 Task: Create Issue Issue0000000385 in Backlog  in Scrum Project Project0000000077 in Jira. Create Issue Issue0000000386 in Backlog  in Scrum Project Project0000000078 in Jira. Create Issue Issue0000000387 in Backlog  in Scrum Project Project0000000078 in Jira. Create Issue Issue0000000388 in Backlog  in Scrum Project Project0000000078 in Jira. Create Issue Issue0000000389 in Backlog  in Scrum Project Project0000000078 in Jira
Action: Mouse moved to (67, 224)
Screenshot: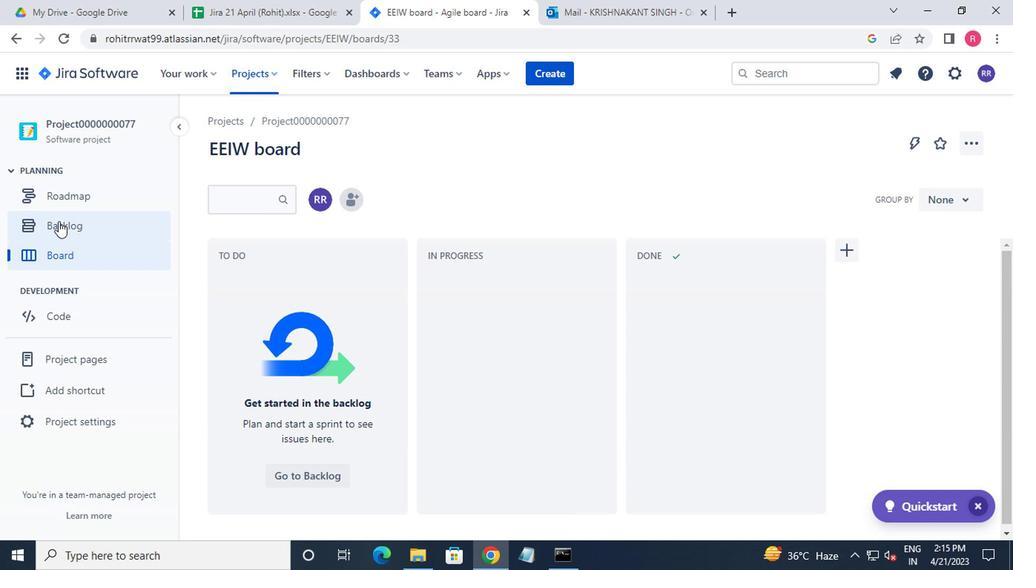 
Action: Mouse pressed left at (67, 224)
Screenshot: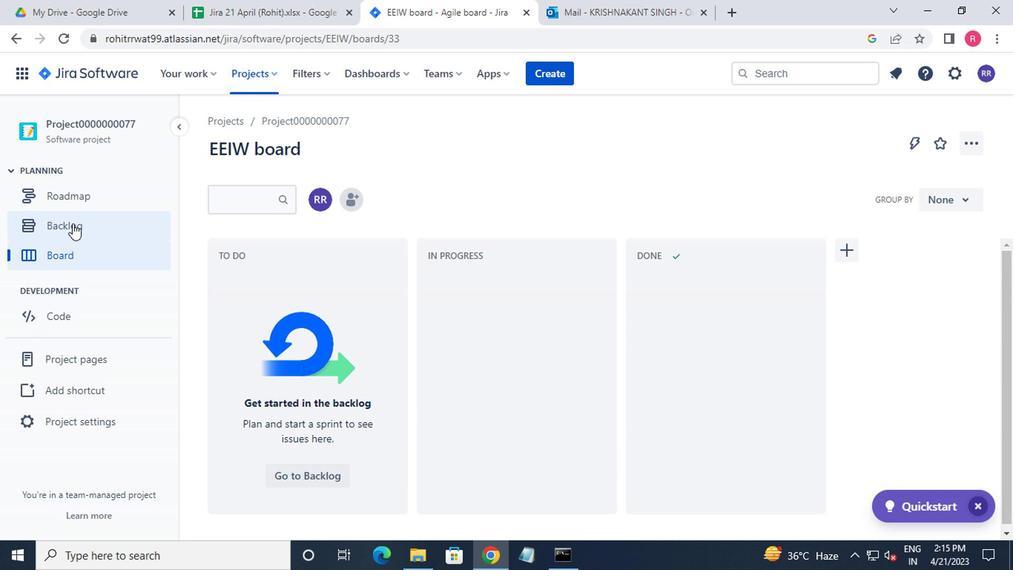
Action: Mouse moved to (213, 328)
Screenshot: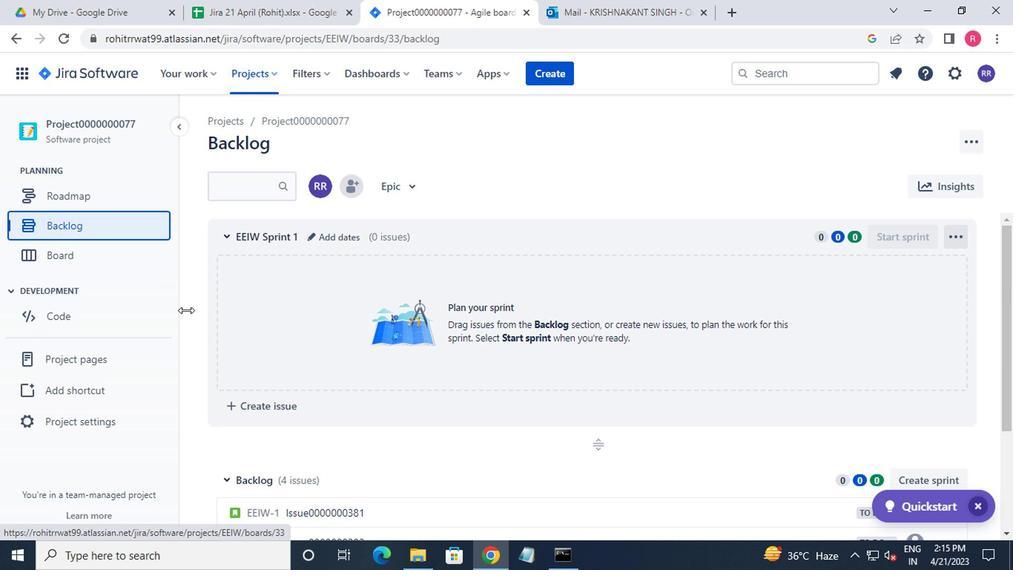 
Action: Mouse scrolled (213, 327) with delta (0, 0)
Screenshot: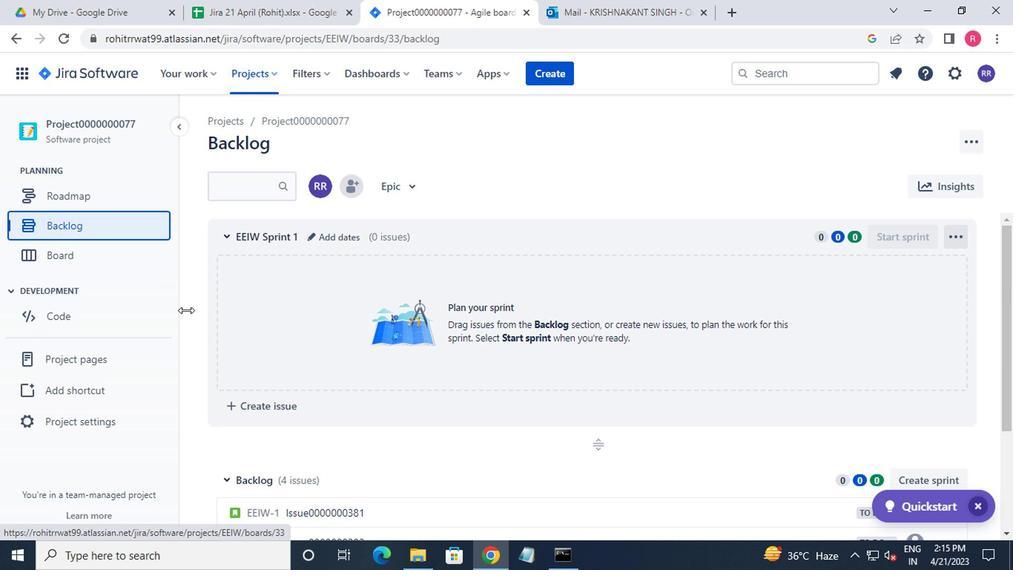 
Action: Mouse moved to (228, 340)
Screenshot: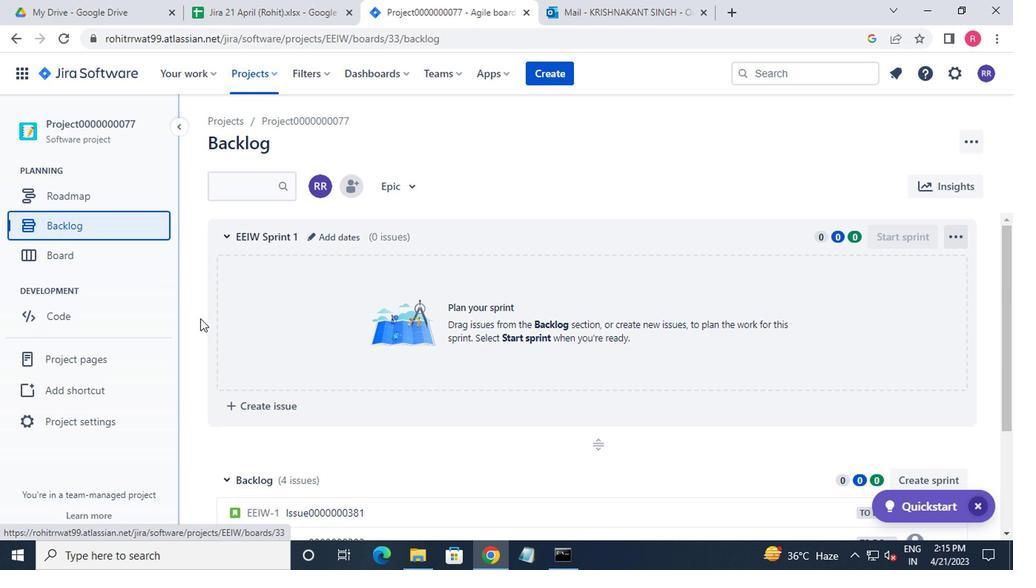 
Action: Mouse scrolled (228, 339) with delta (0, -1)
Screenshot: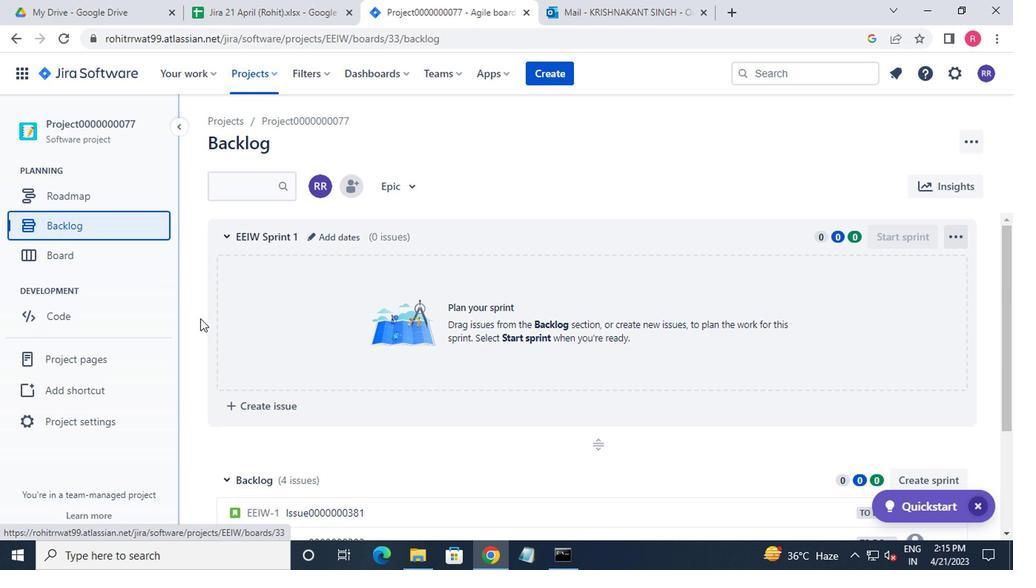 
Action: Mouse moved to (235, 344)
Screenshot: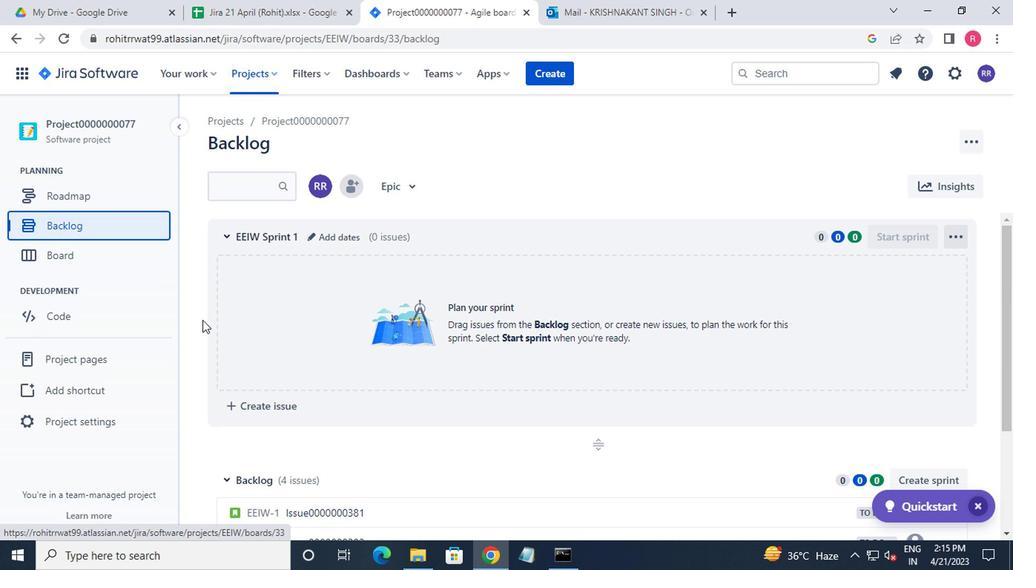 
Action: Mouse scrolled (235, 344) with delta (0, 0)
Screenshot: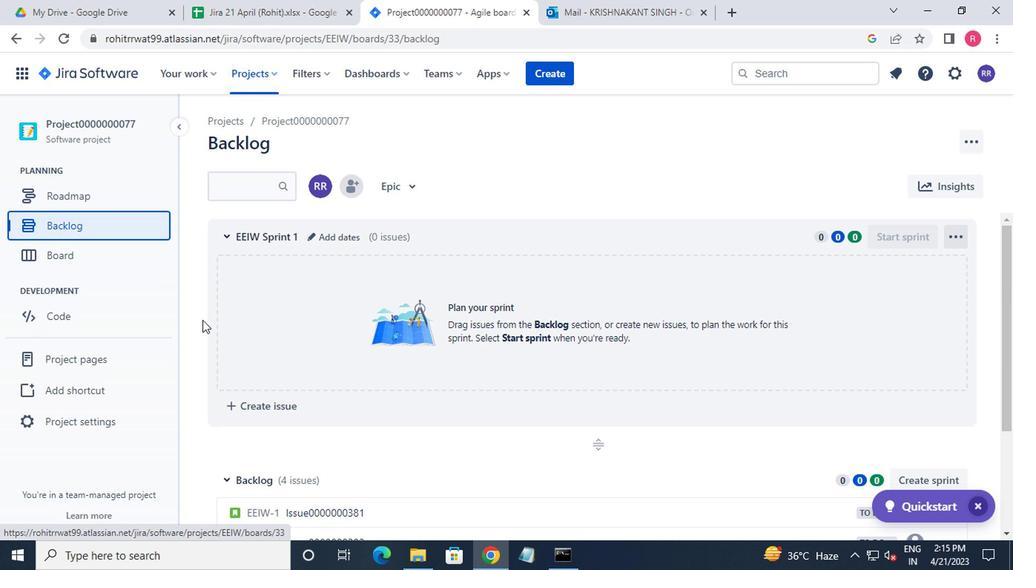 
Action: Mouse moved to (236, 345)
Screenshot: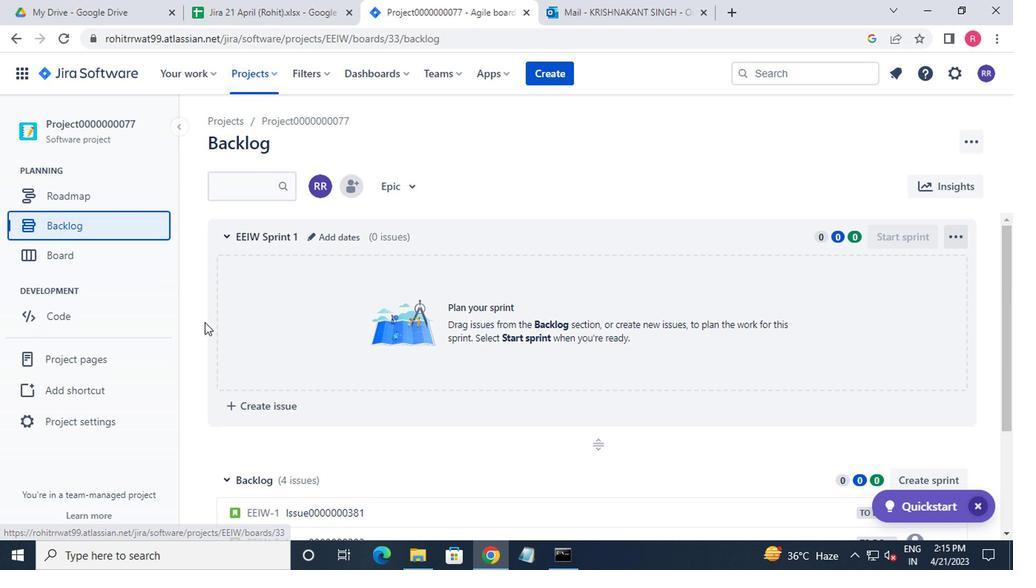 
Action: Mouse scrolled (236, 344) with delta (0, -1)
Screenshot: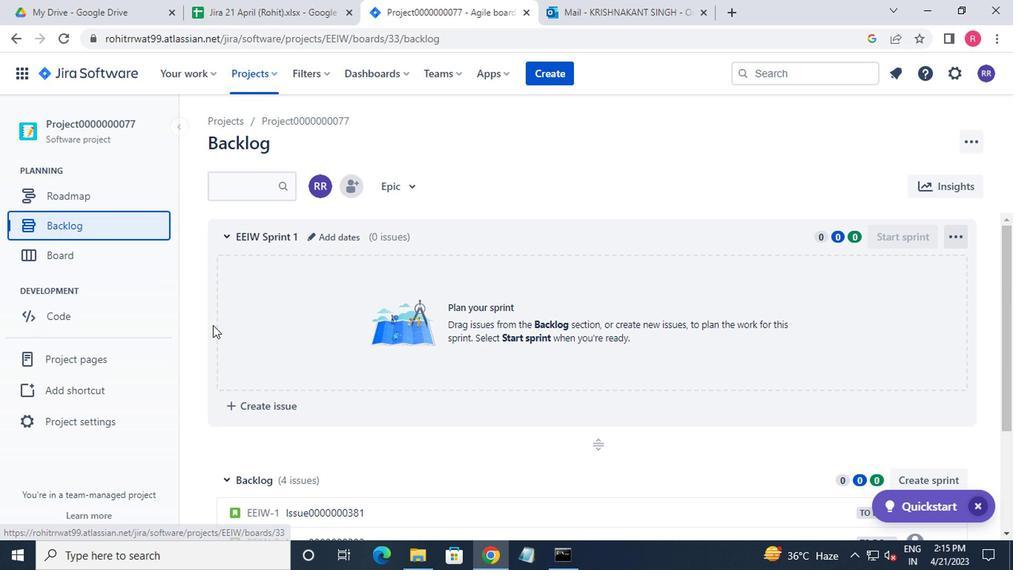 
Action: Mouse moved to (237, 346)
Screenshot: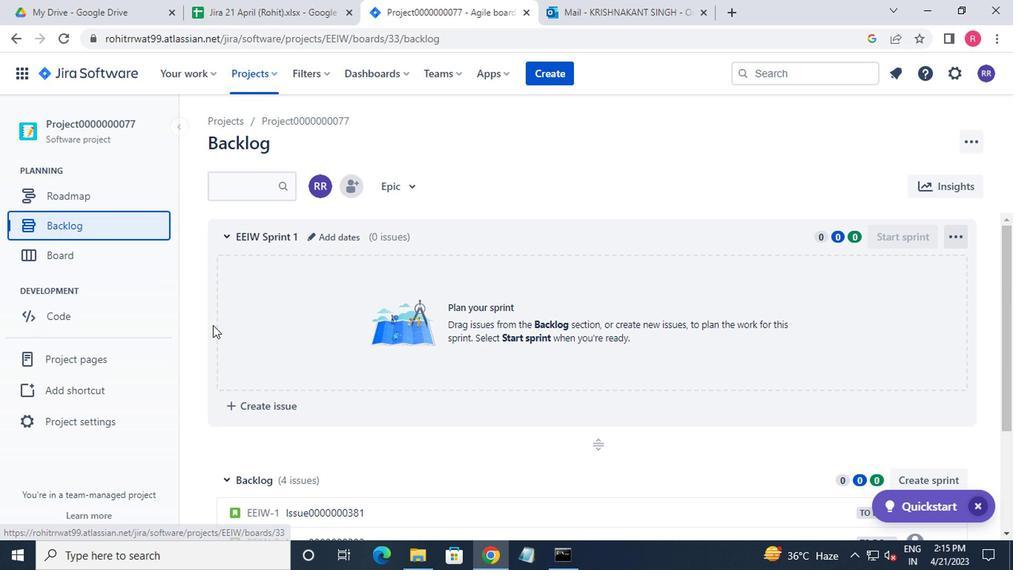 
Action: Mouse scrolled (237, 345) with delta (0, 0)
Screenshot: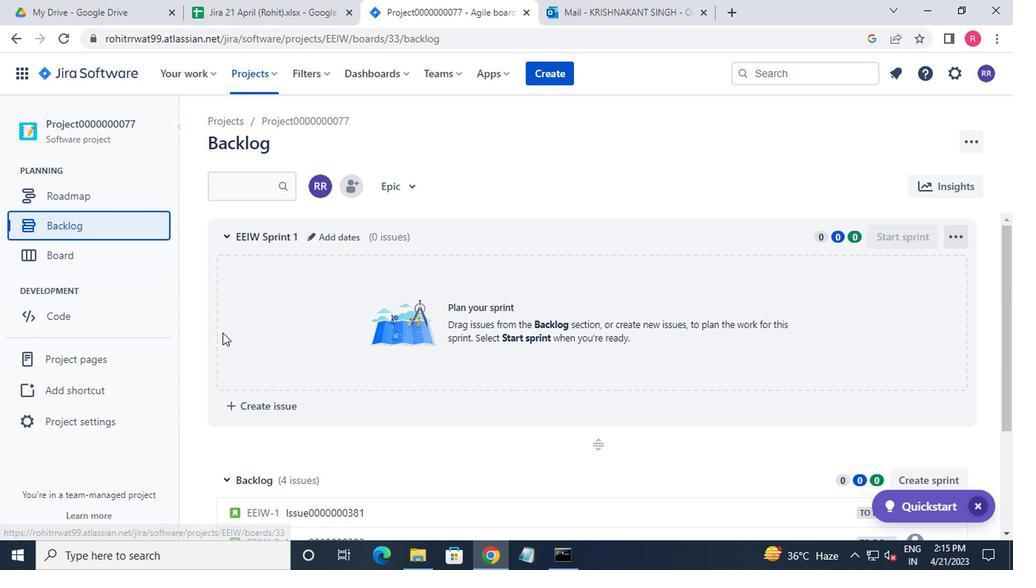 
Action: Mouse moved to (253, 477)
Screenshot: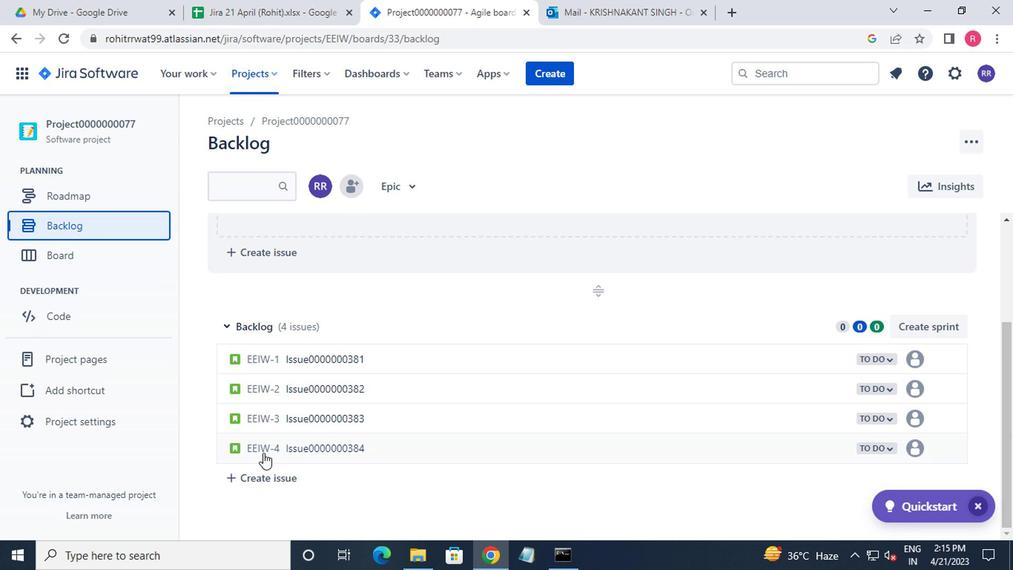 
Action: Mouse pressed left at (253, 477)
Screenshot: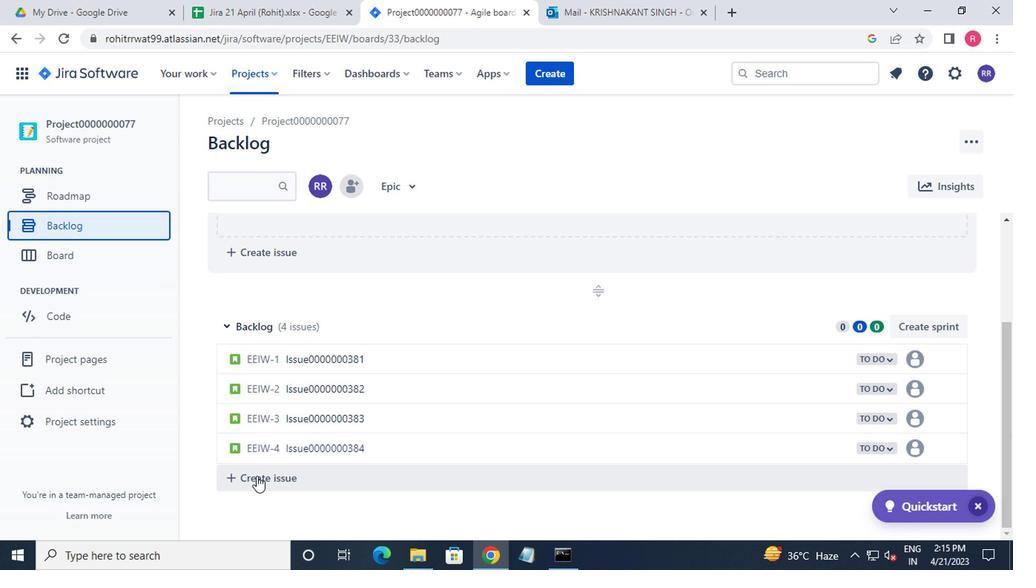
Action: Mouse moved to (259, 358)
Screenshot: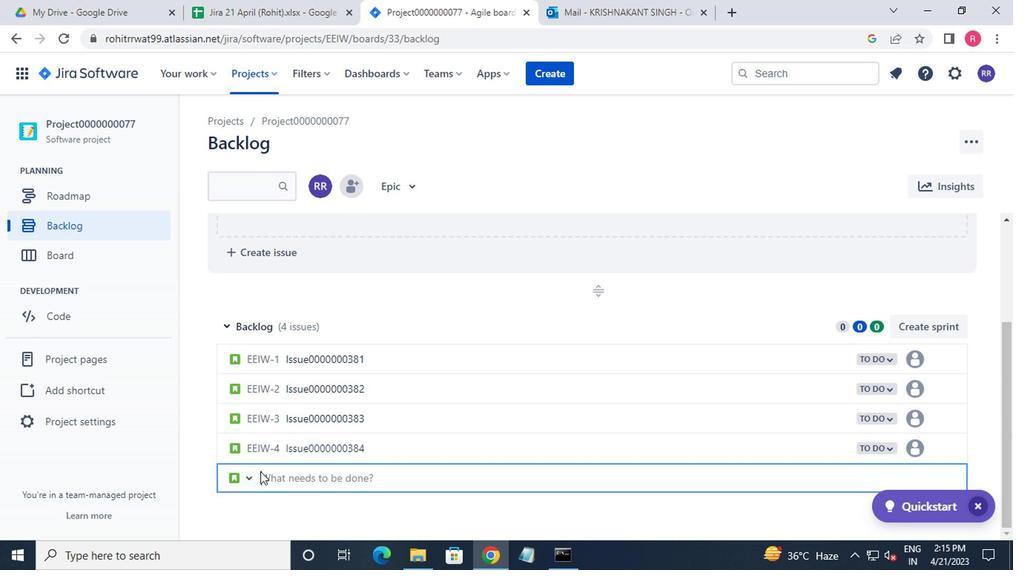 
Action: Key pressed <Key.shift_r>Issue0000000384<Key.backspace>5<Key.enter>
Screenshot: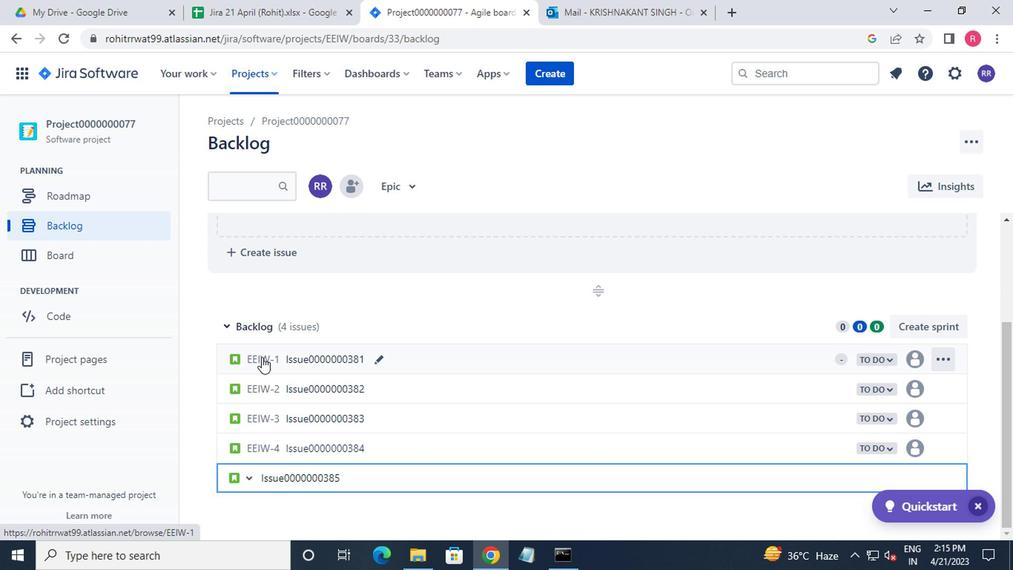 
Action: Mouse moved to (286, 73)
Screenshot: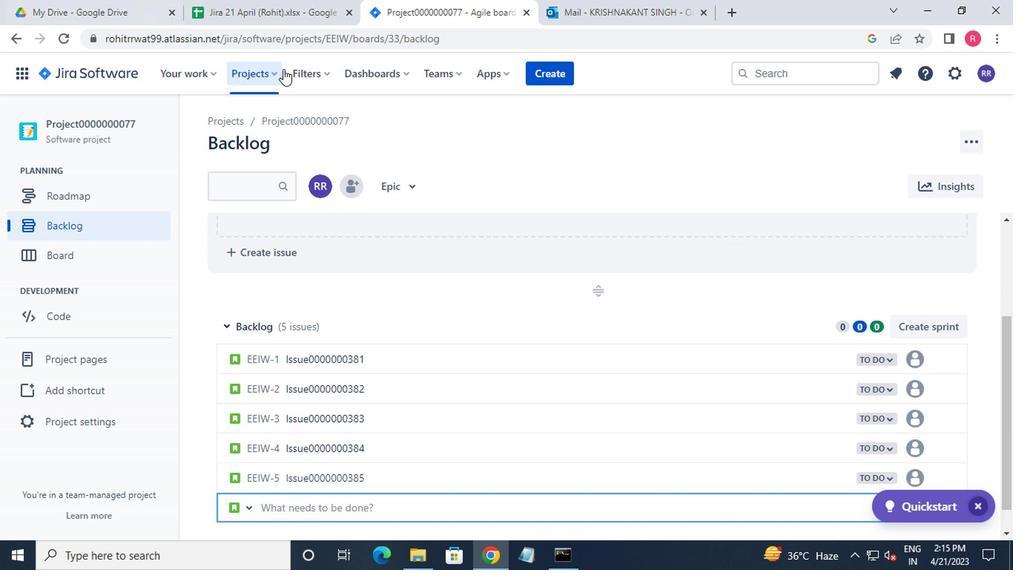 
Action: Mouse pressed left at (286, 73)
Screenshot: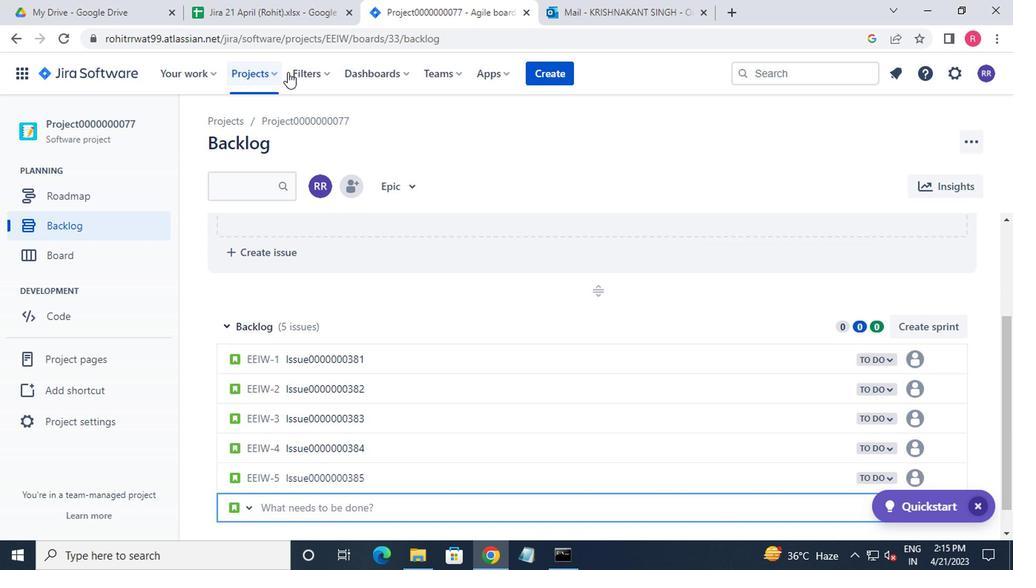 
Action: Mouse moved to (270, 79)
Screenshot: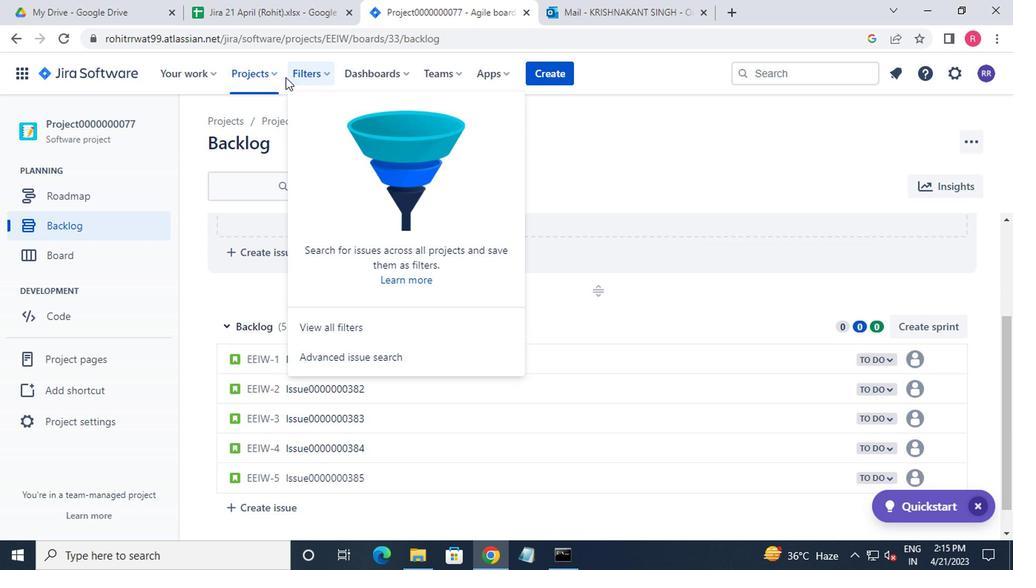 
Action: Mouse pressed left at (270, 79)
Screenshot: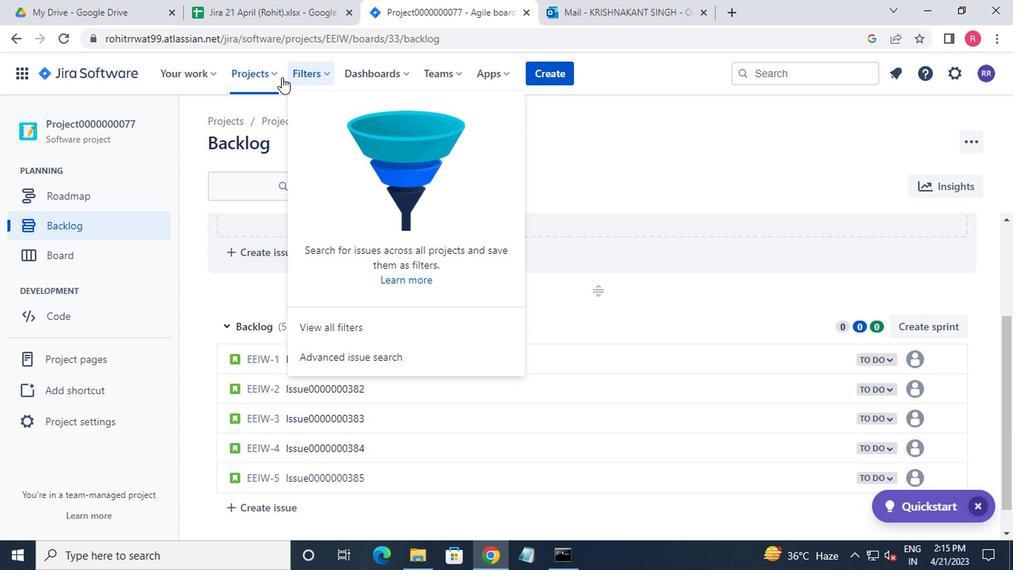 
Action: Mouse moved to (307, 165)
Screenshot: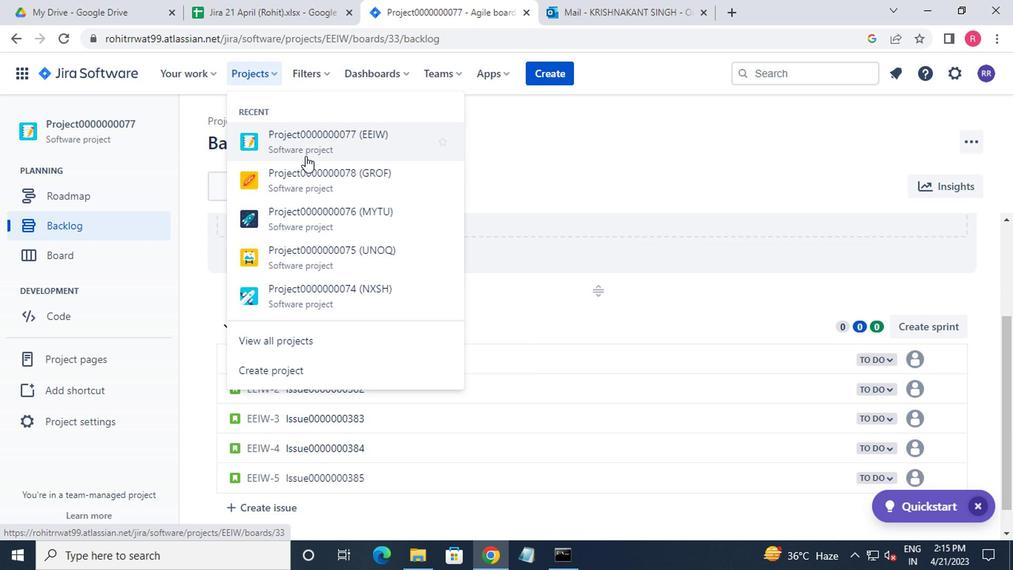 
Action: Mouse pressed left at (307, 165)
Screenshot: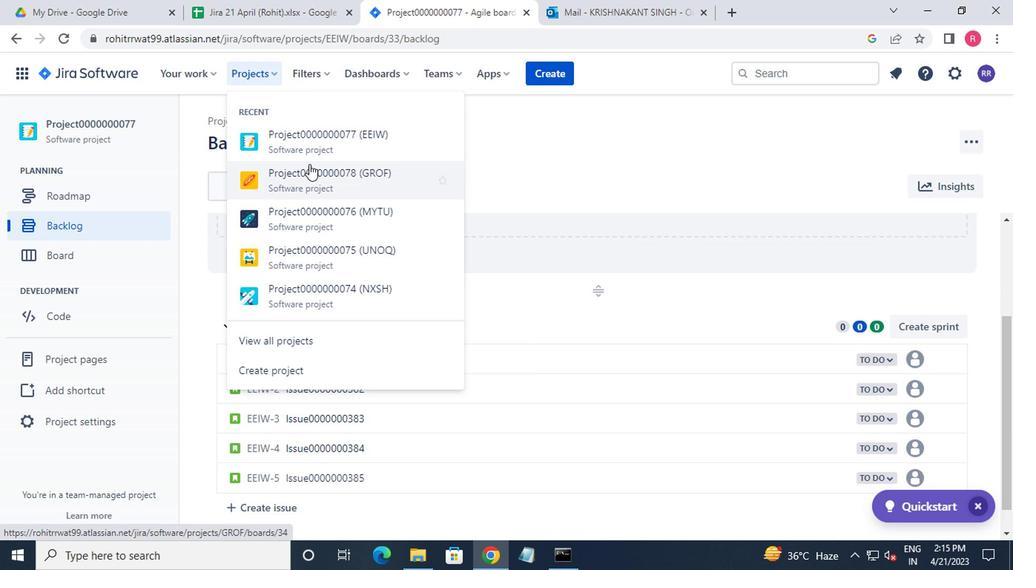 
Action: Mouse moved to (100, 229)
Screenshot: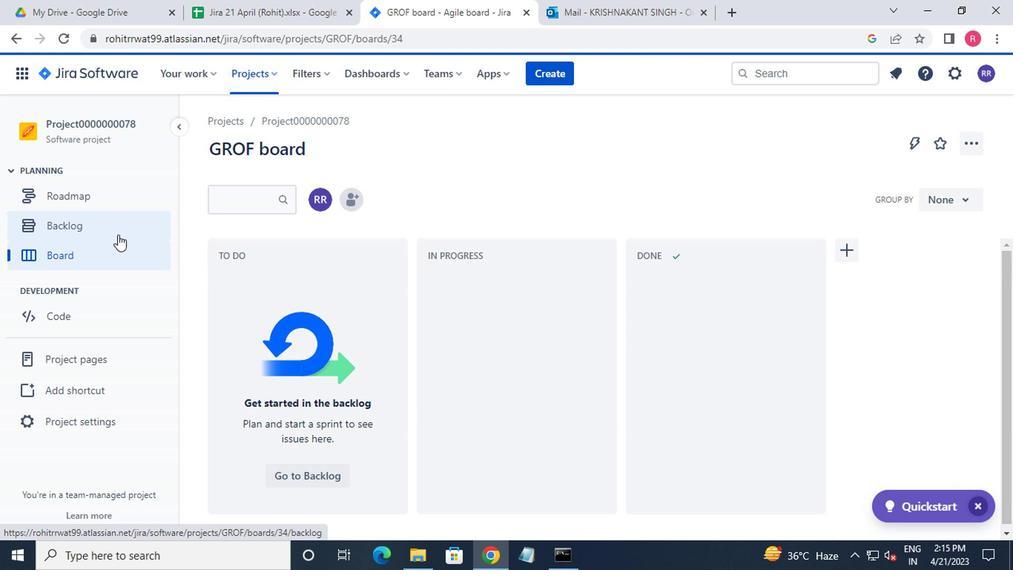 
Action: Mouse pressed left at (100, 229)
Screenshot: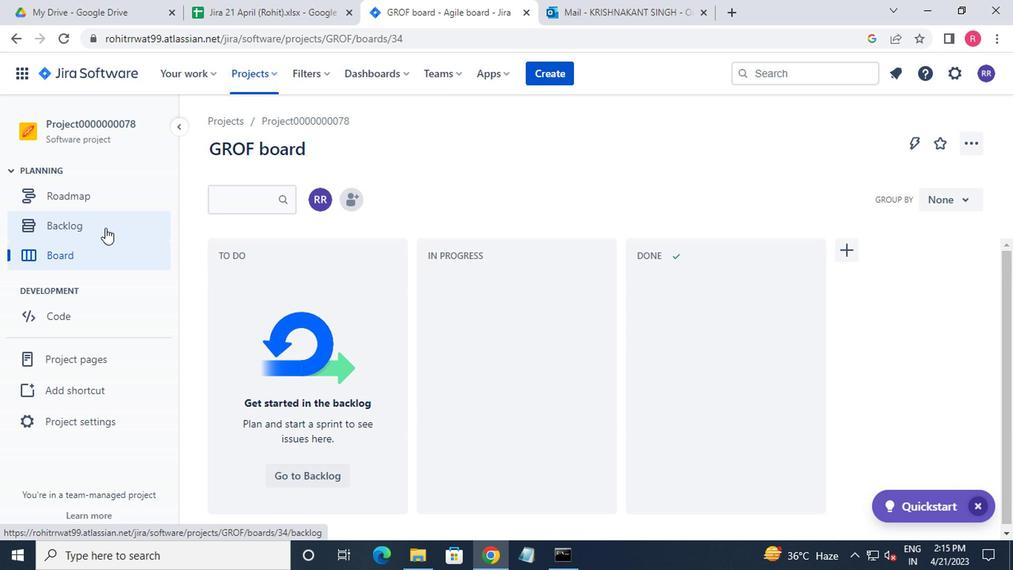 
Action: Mouse moved to (194, 367)
Screenshot: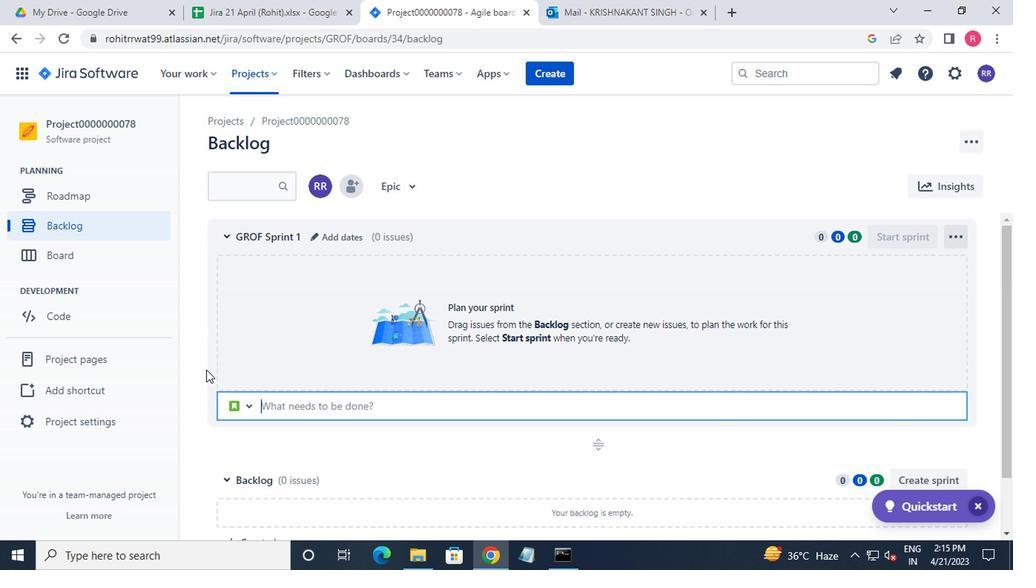 
Action: Mouse scrolled (194, 367) with delta (0, 0)
Screenshot: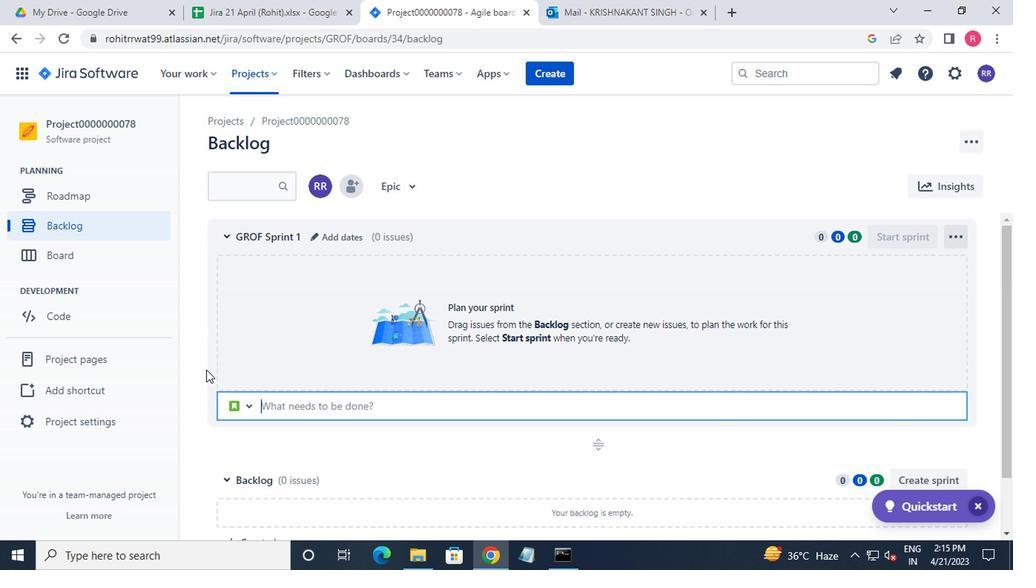 
Action: Mouse moved to (192, 362)
Screenshot: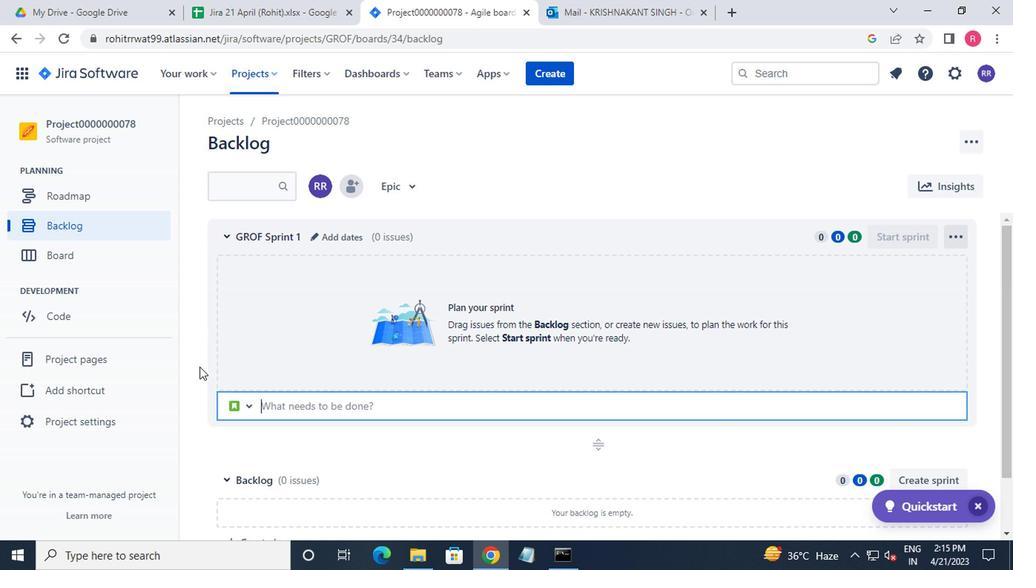 
Action: Mouse scrolled (192, 362) with delta (0, 0)
Screenshot: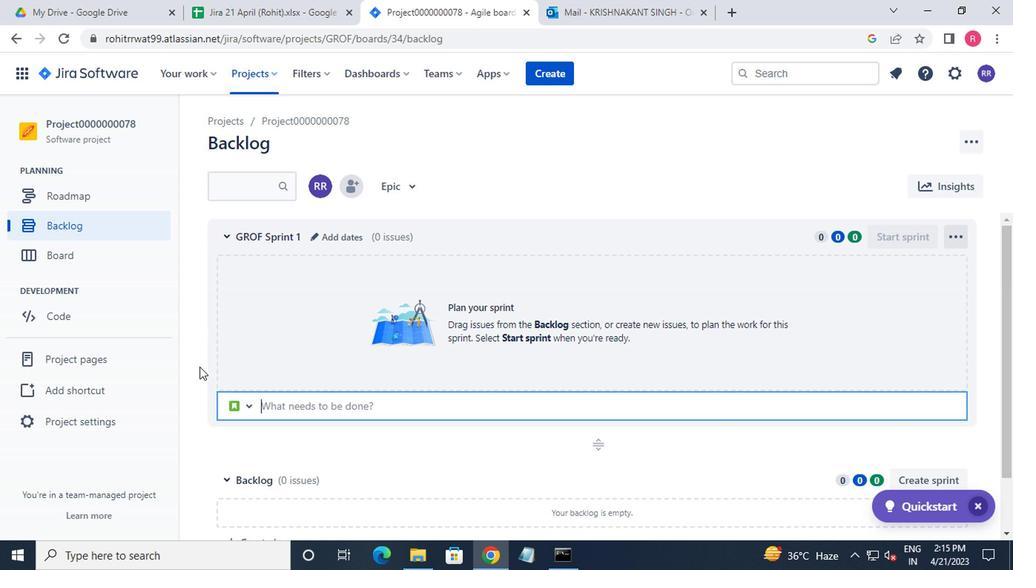 
Action: Mouse moved to (192, 360)
Screenshot: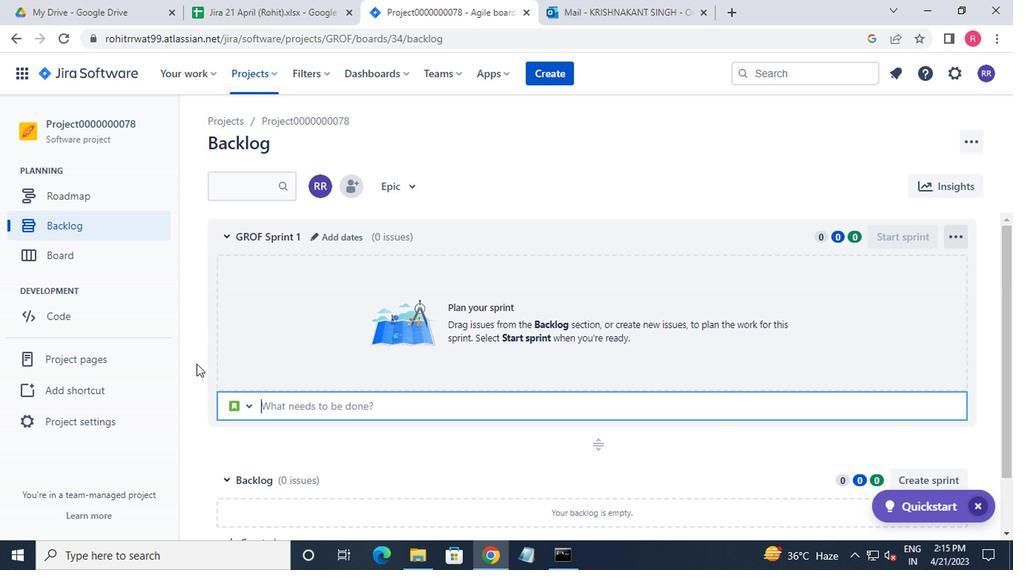 
Action: Mouse scrolled (192, 359) with delta (0, -1)
Screenshot: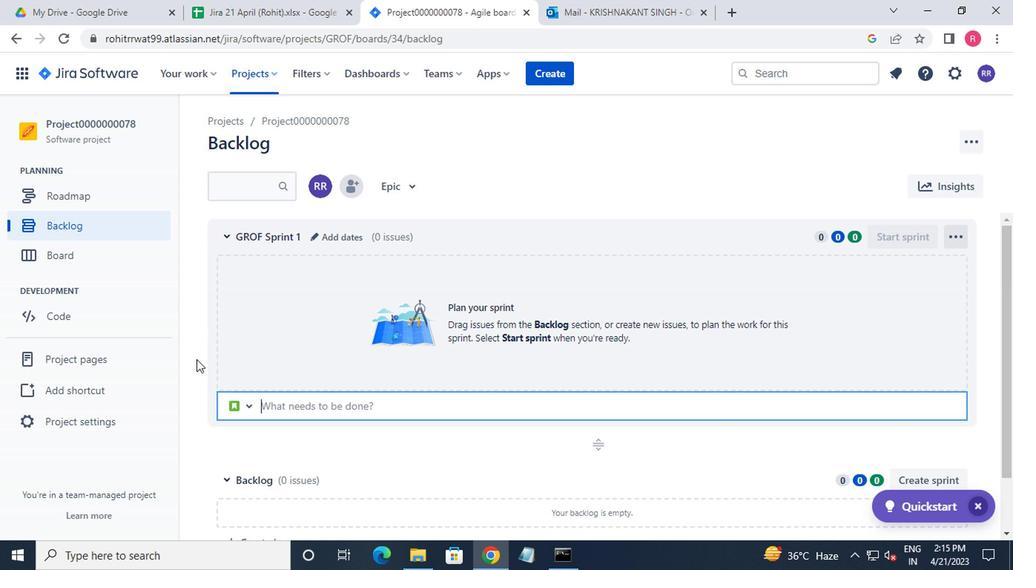 
Action: Mouse scrolled (192, 359) with delta (0, -1)
Screenshot: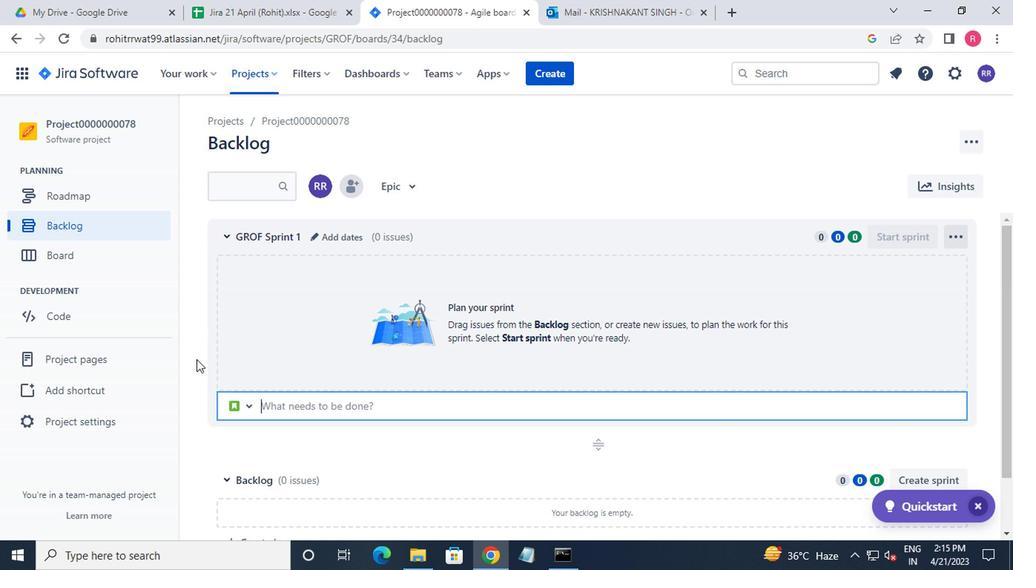 
Action: Mouse scrolled (192, 359) with delta (0, -1)
Screenshot: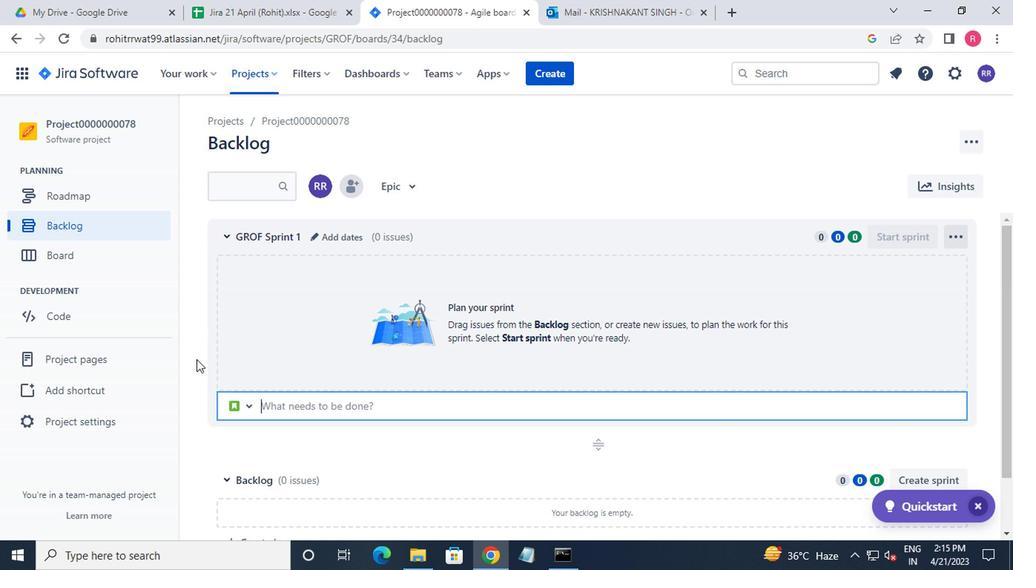 
Action: Mouse moved to (247, 534)
Screenshot: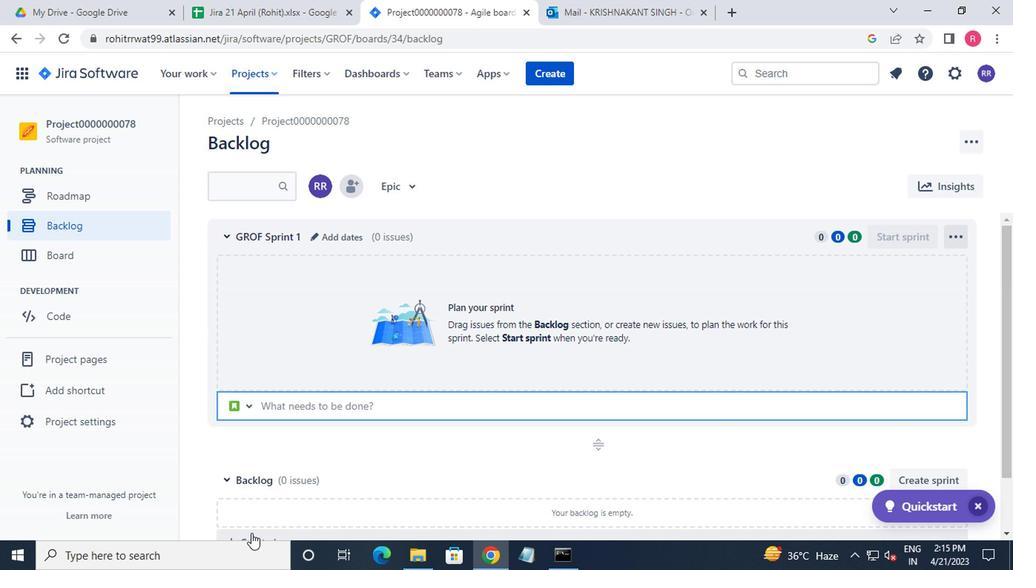 
Action: Mouse pressed left at (247, 534)
Screenshot: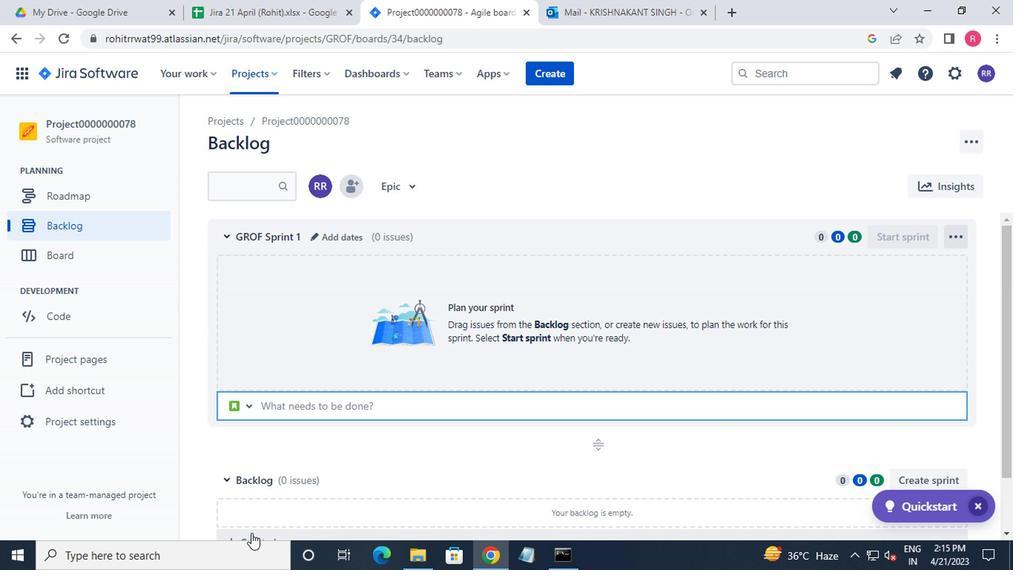 
Action: Mouse moved to (279, 492)
Screenshot: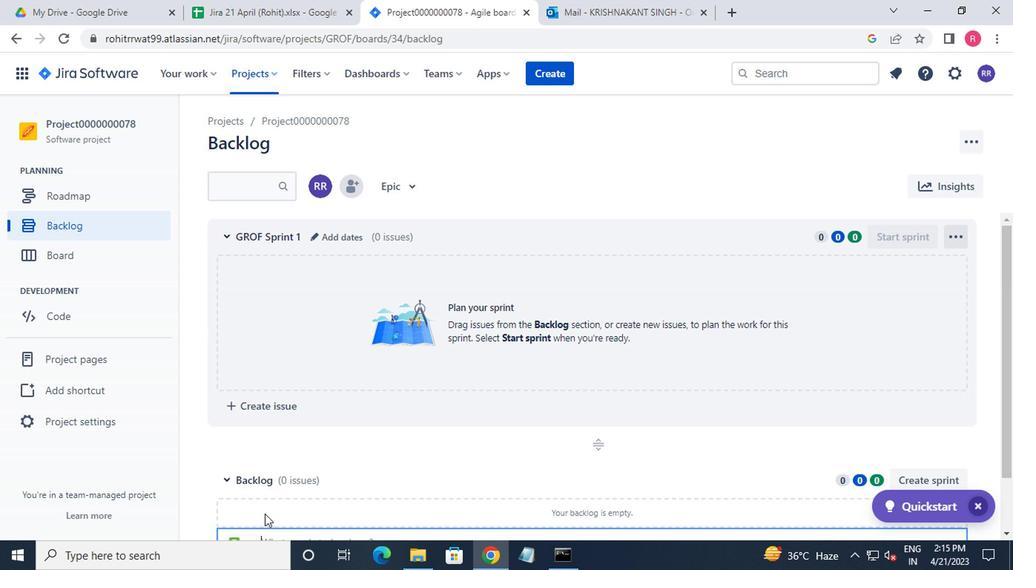
Action: Mouse scrolled (279, 490) with delta (0, -1)
Screenshot: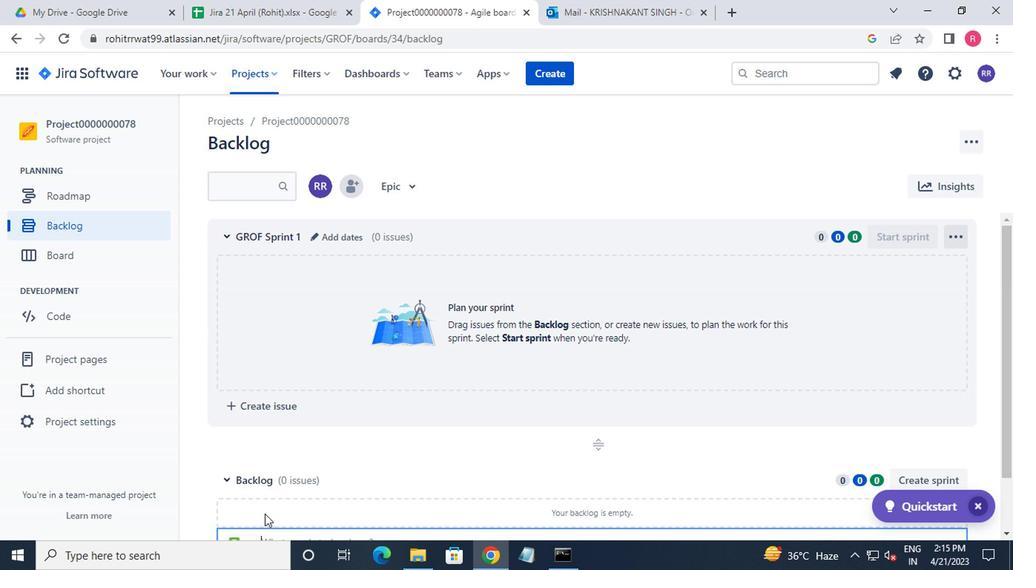 
Action: Mouse moved to (284, 490)
Screenshot: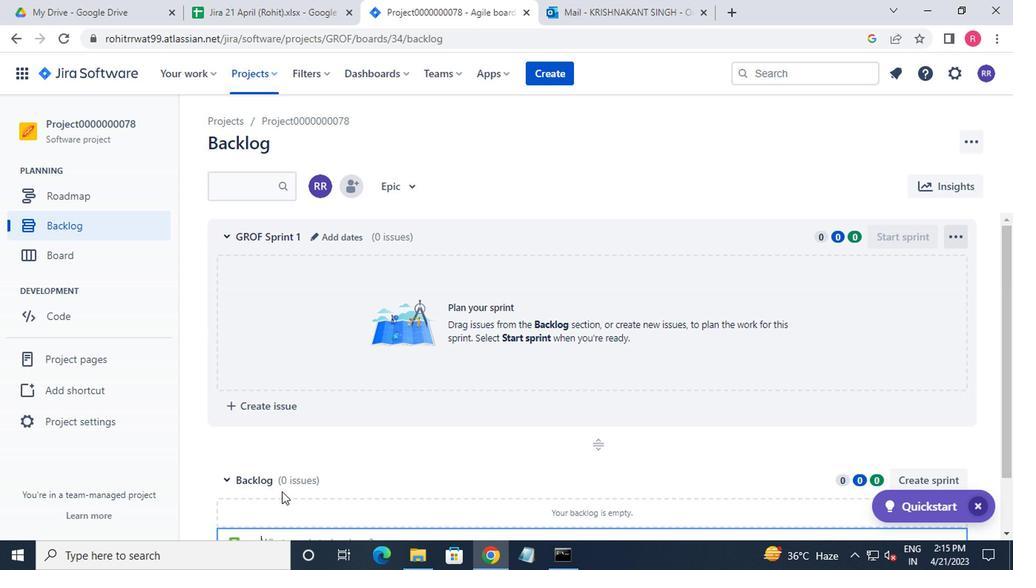 
Action: Mouse scrolled (284, 489) with delta (0, 0)
Screenshot: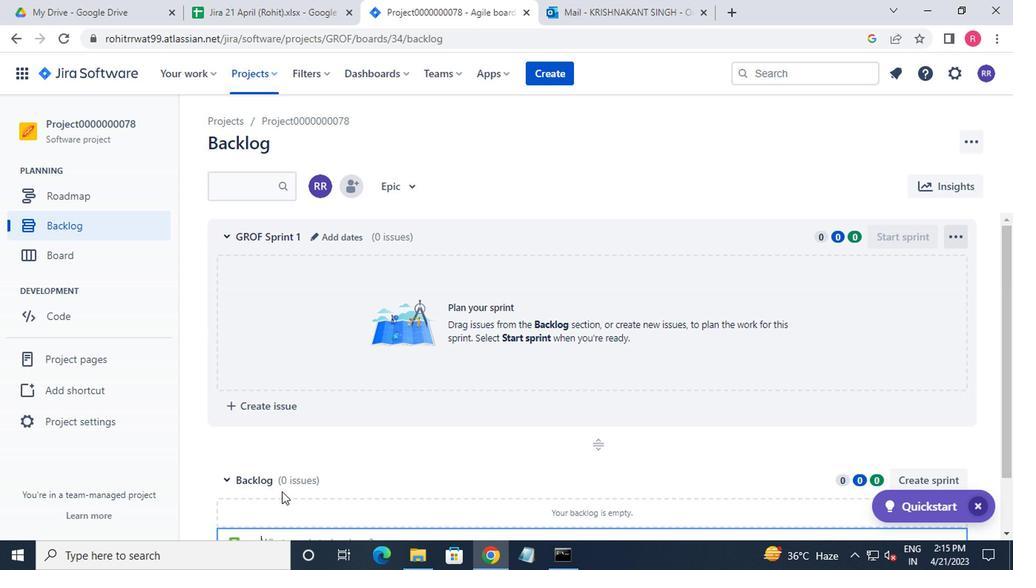 
Action: Mouse moved to (286, 399)
Screenshot: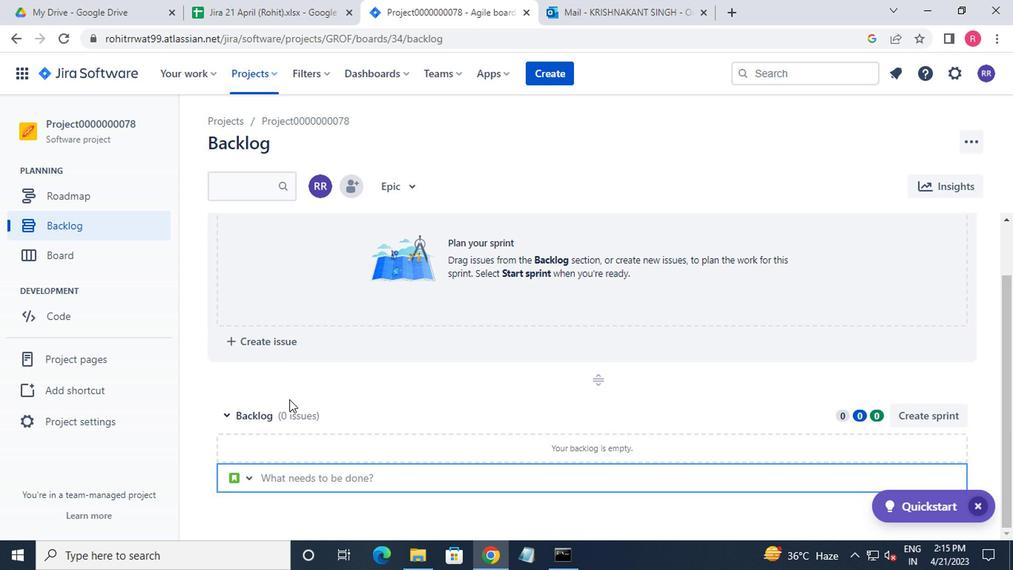 
Action: Key pressed <Key.shift_r>Issue0000000386<Key.enter><Key.shift_r>Issue0000000387<Key.enter><Key.shift_r>Issue0000000388<Key.enter><Key.shift_r>Issue0000000389<Key.enter>
Screenshot: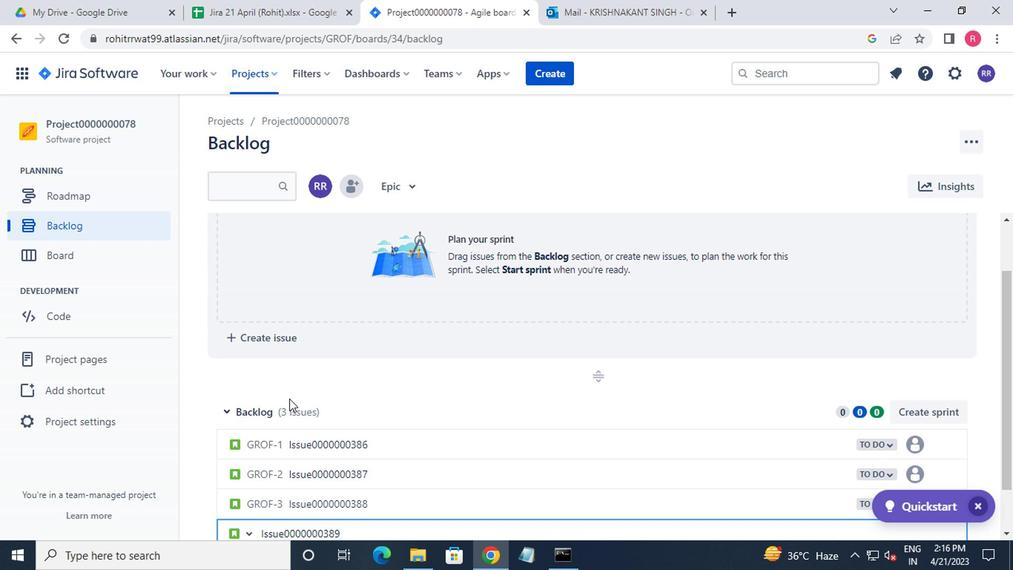 
